Task: Create a due date automation trigger when advanced on, on the monday after a card is due add fields without custom field "Resume" set to a number lower or equal to 1 and greater or equal to 10 at 11:00 AM.
Action: Mouse moved to (1045, 81)
Screenshot: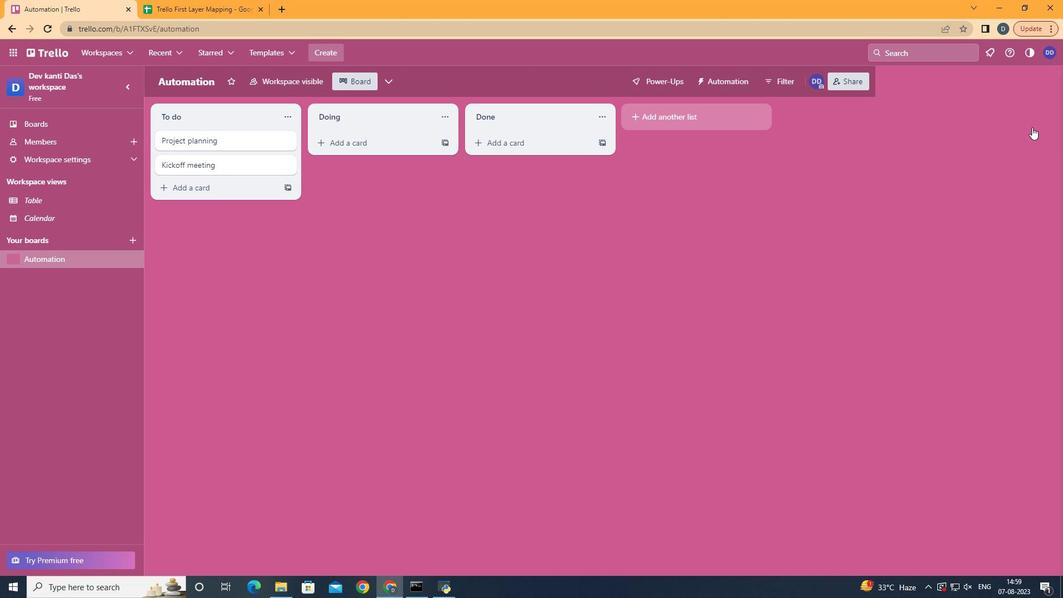 
Action: Mouse pressed left at (1045, 81)
Screenshot: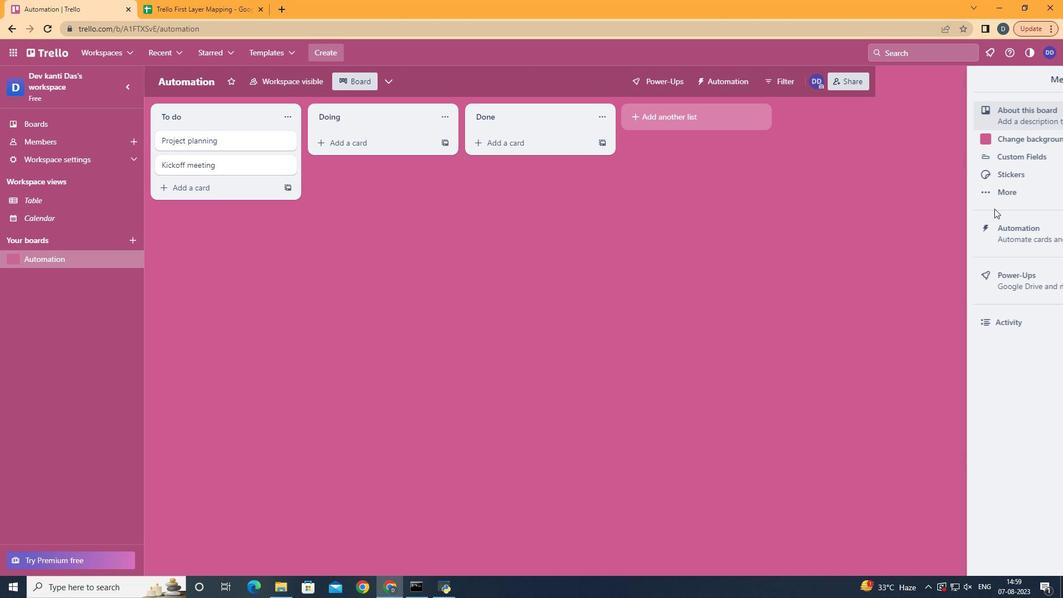 
Action: Mouse moved to (972, 237)
Screenshot: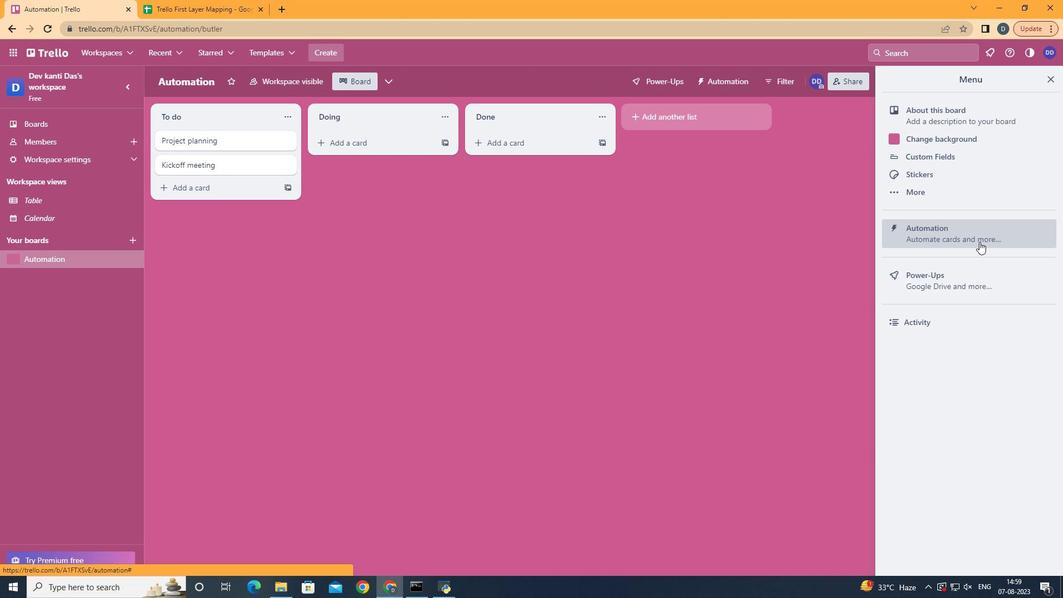 
Action: Mouse pressed left at (972, 237)
Screenshot: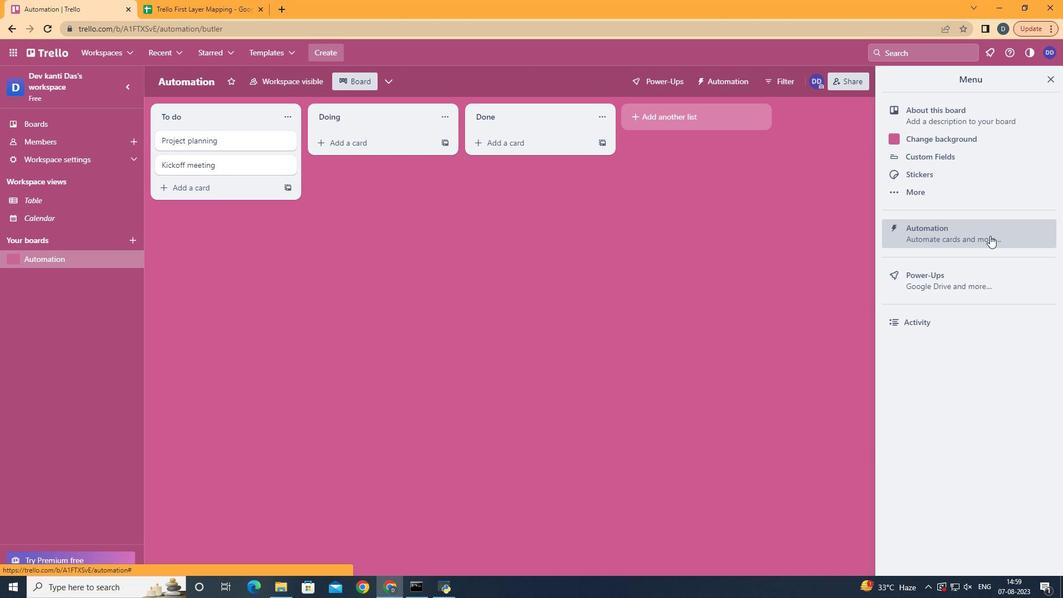 
Action: Mouse moved to (217, 217)
Screenshot: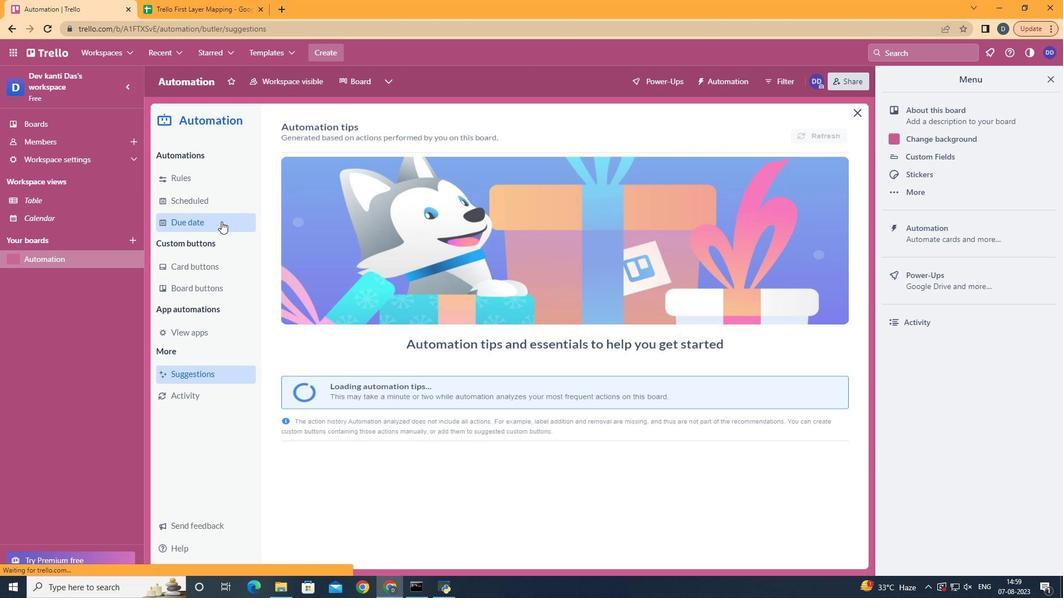 
Action: Mouse pressed left at (217, 217)
Screenshot: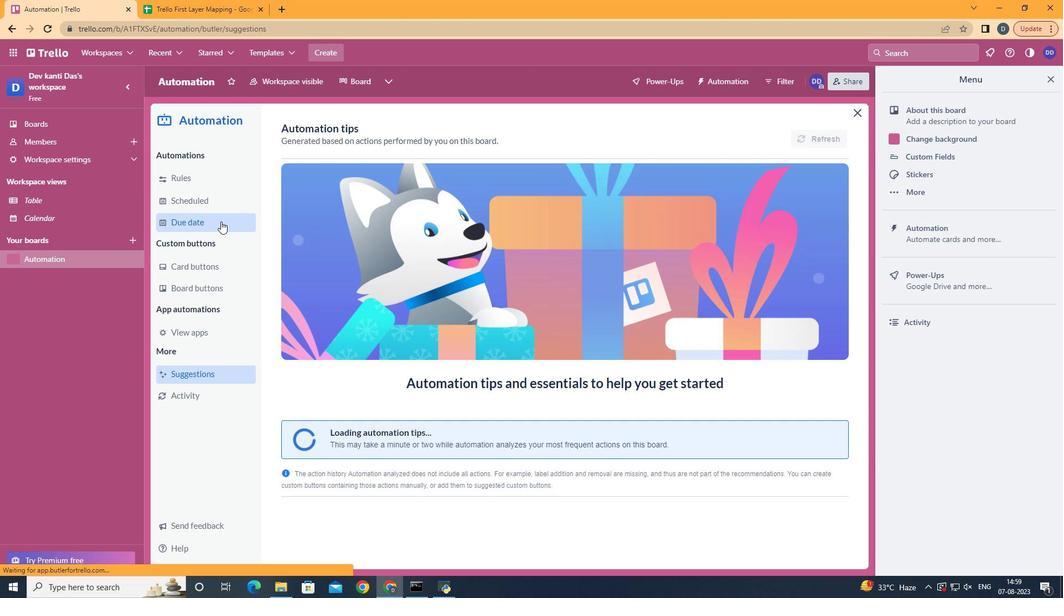 
Action: Mouse moved to (784, 128)
Screenshot: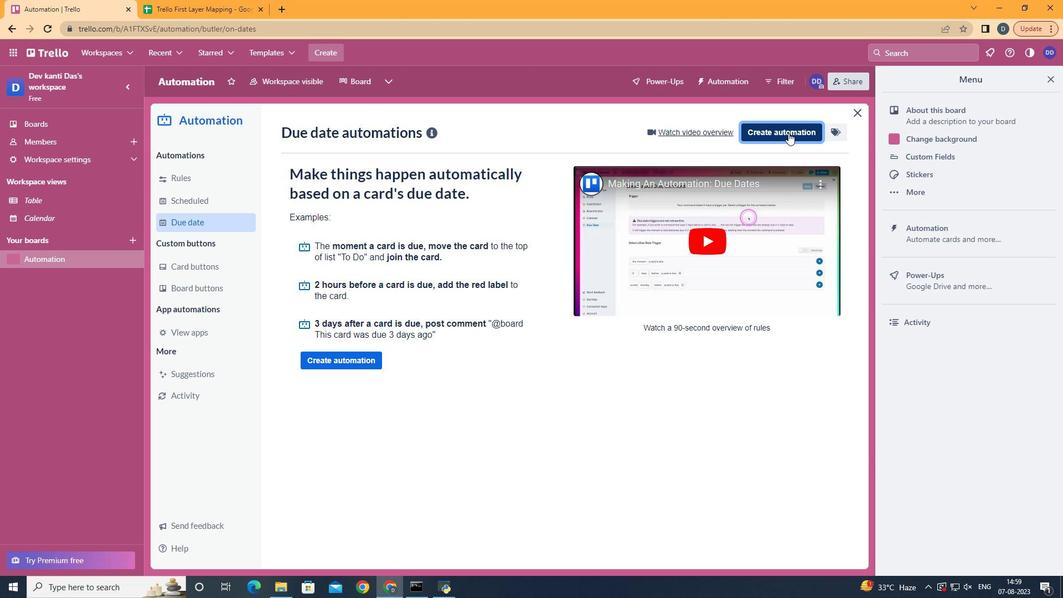
Action: Mouse pressed left at (784, 128)
Screenshot: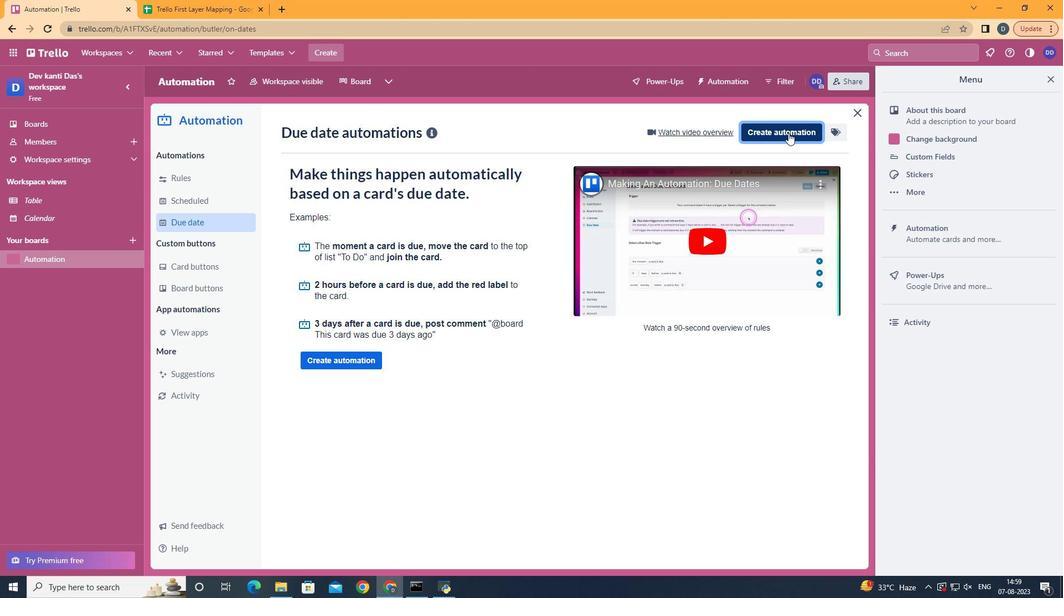 
Action: Mouse moved to (594, 234)
Screenshot: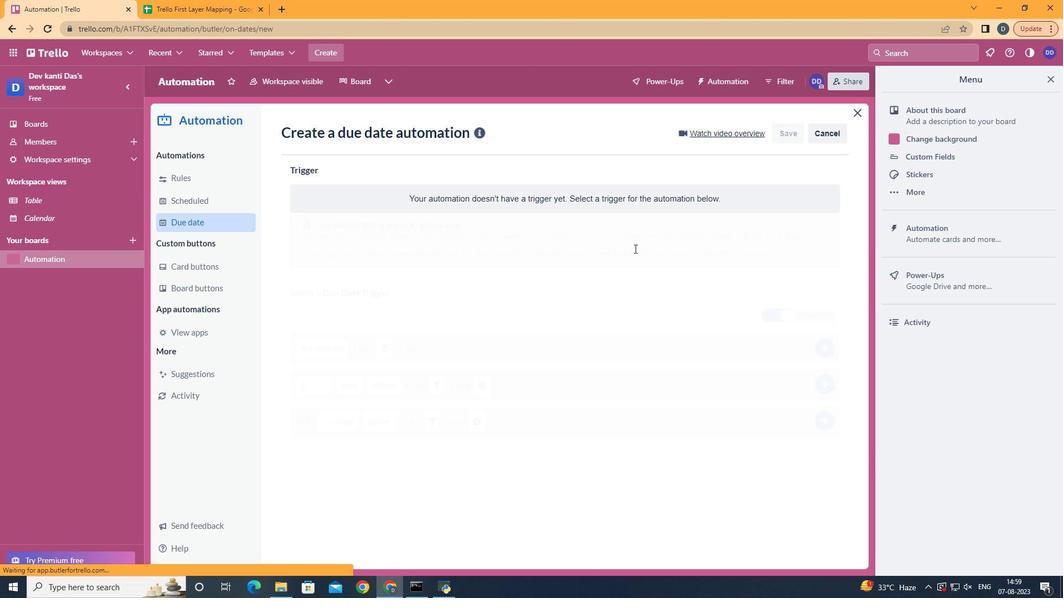 
Action: Mouse pressed left at (594, 234)
Screenshot: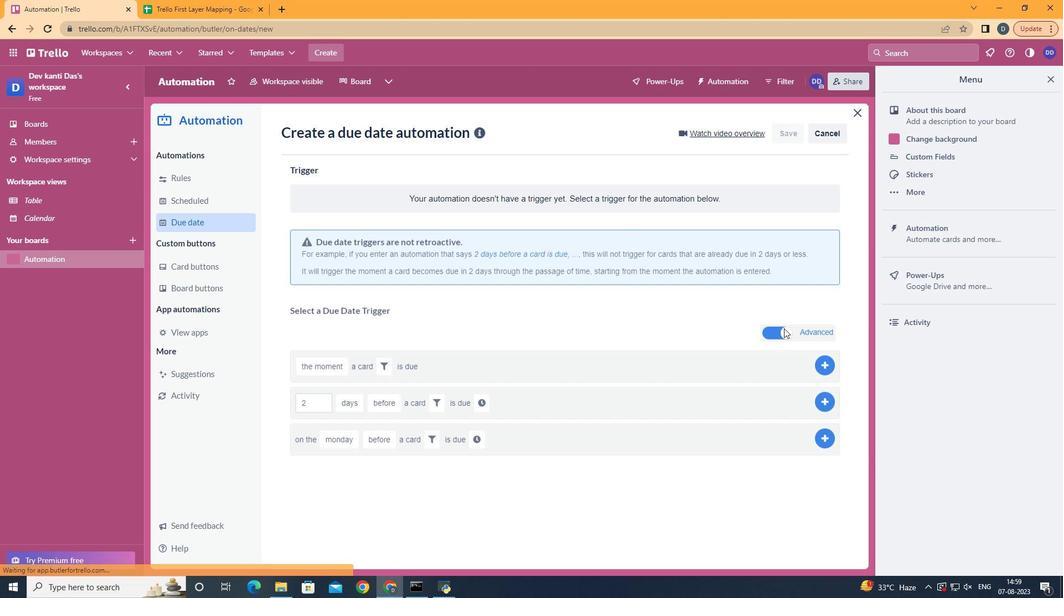 
Action: Mouse moved to (352, 285)
Screenshot: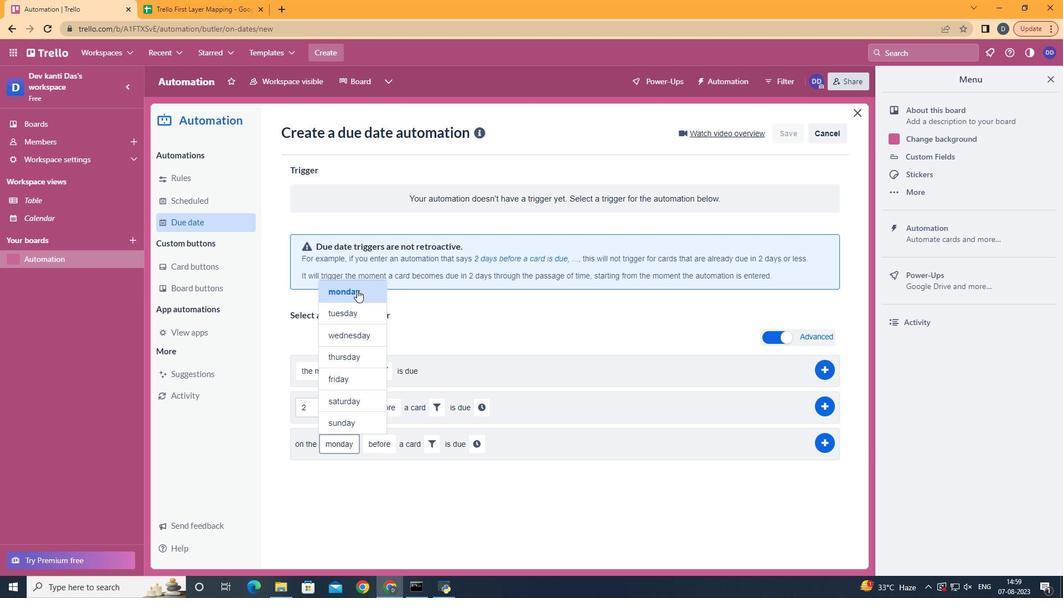 
Action: Mouse pressed left at (352, 285)
Screenshot: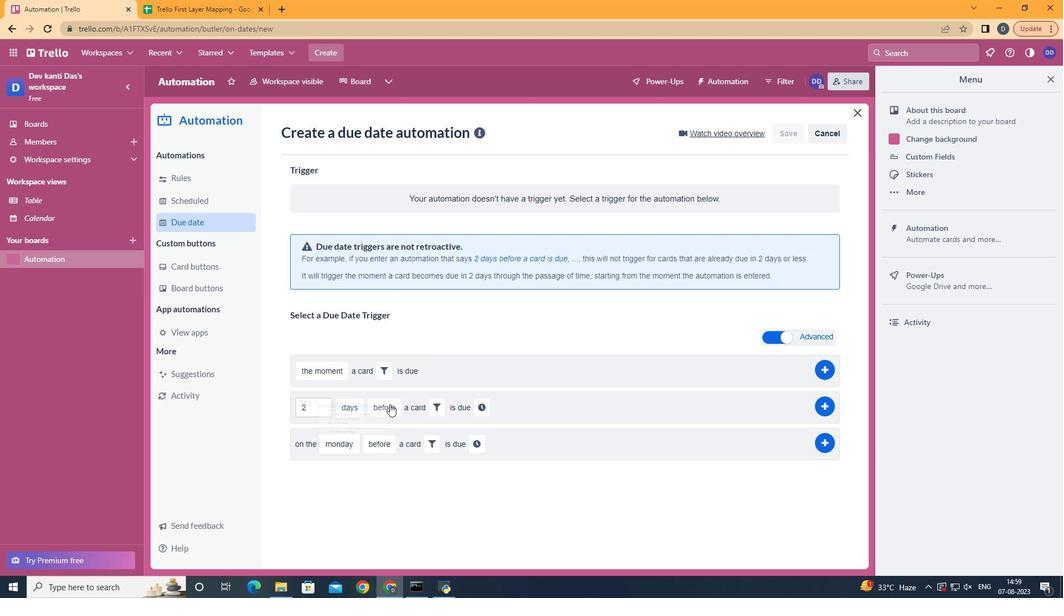 
Action: Mouse moved to (385, 481)
Screenshot: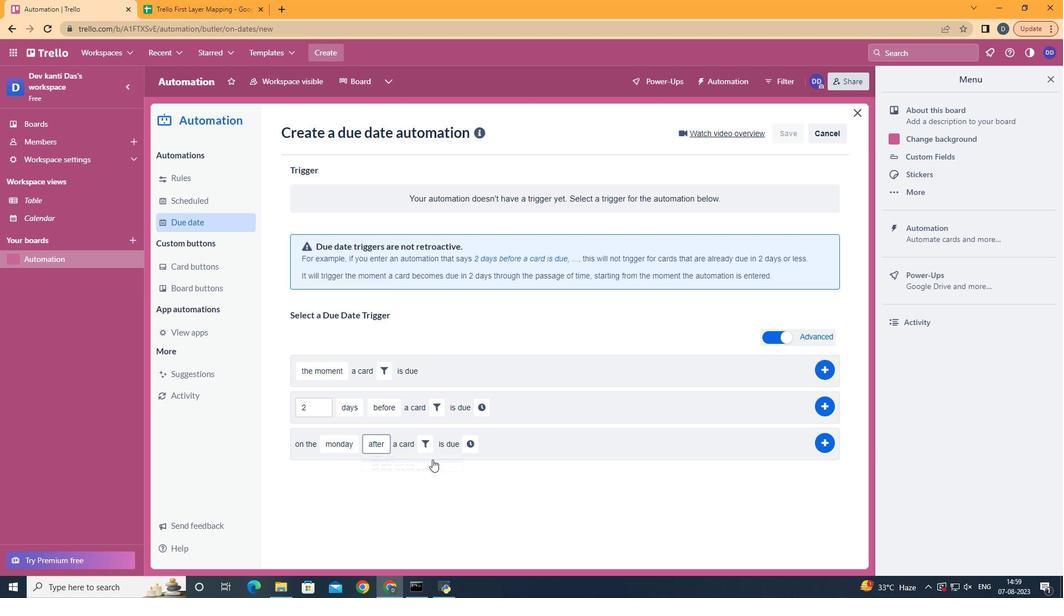 
Action: Mouse pressed left at (385, 481)
Screenshot: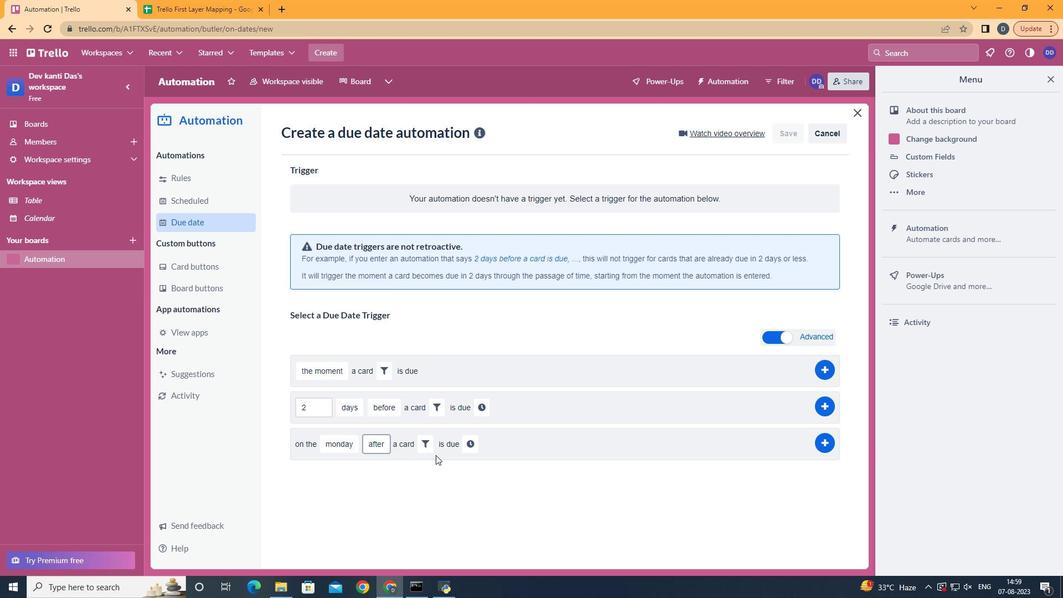 
Action: Mouse moved to (426, 441)
Screenshot: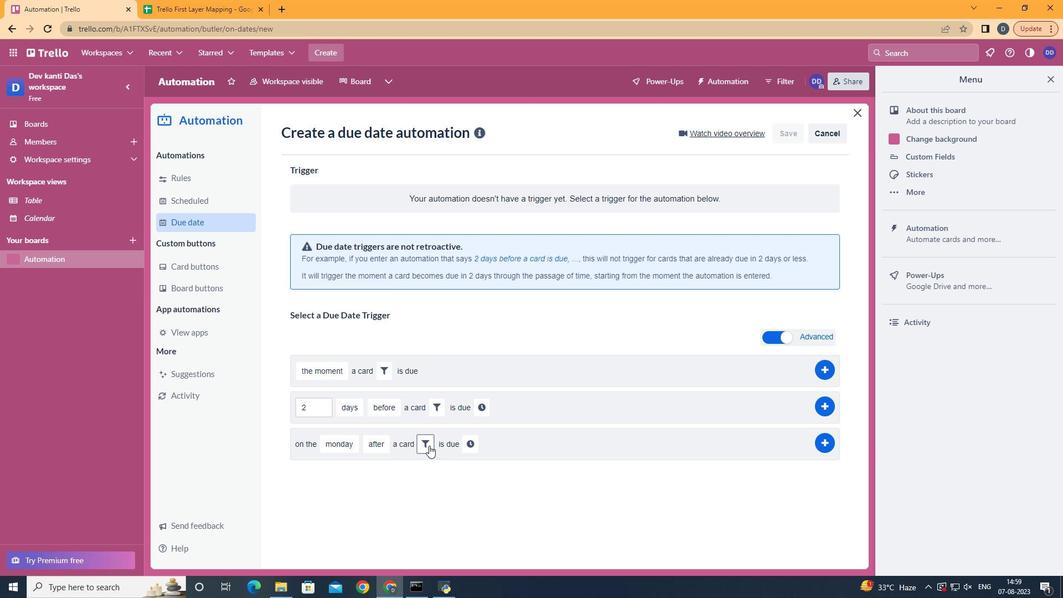 
Action: Mouse pressed left at (426, 441)
Screenshot: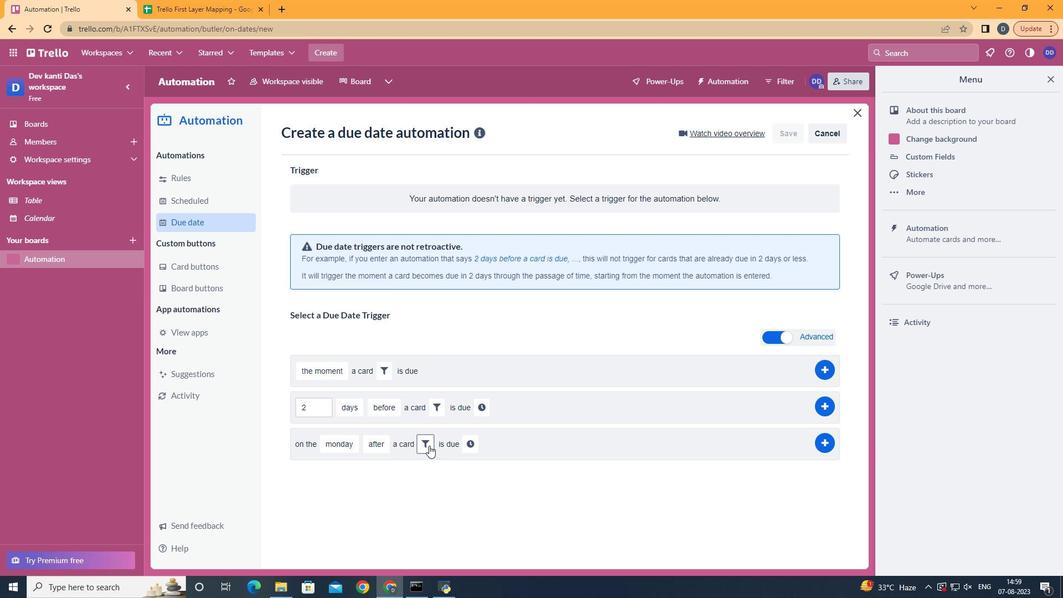 
Action: Mouse moved to (588, 481)
Screenshot: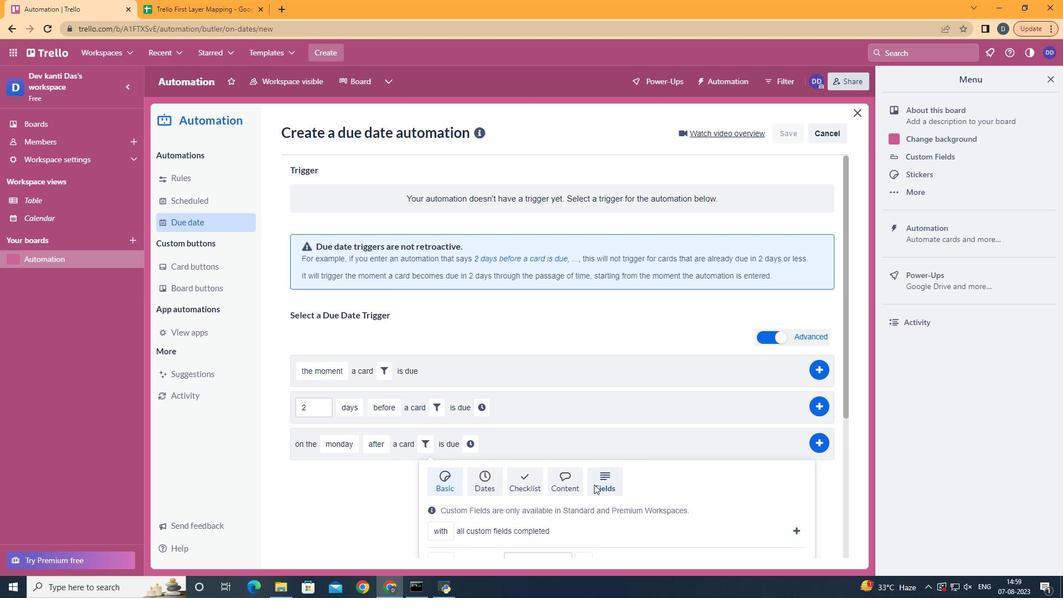 
Action: Mouse pressed left at (588, 481)
Screenshot: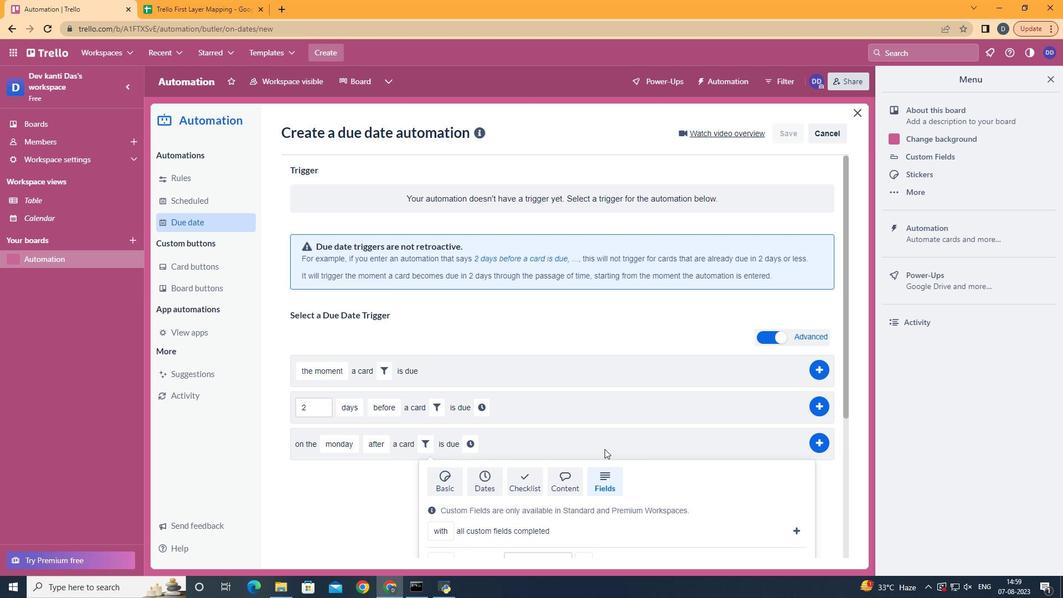 
Action: Mouse moved to (602, 441)
Screenshot: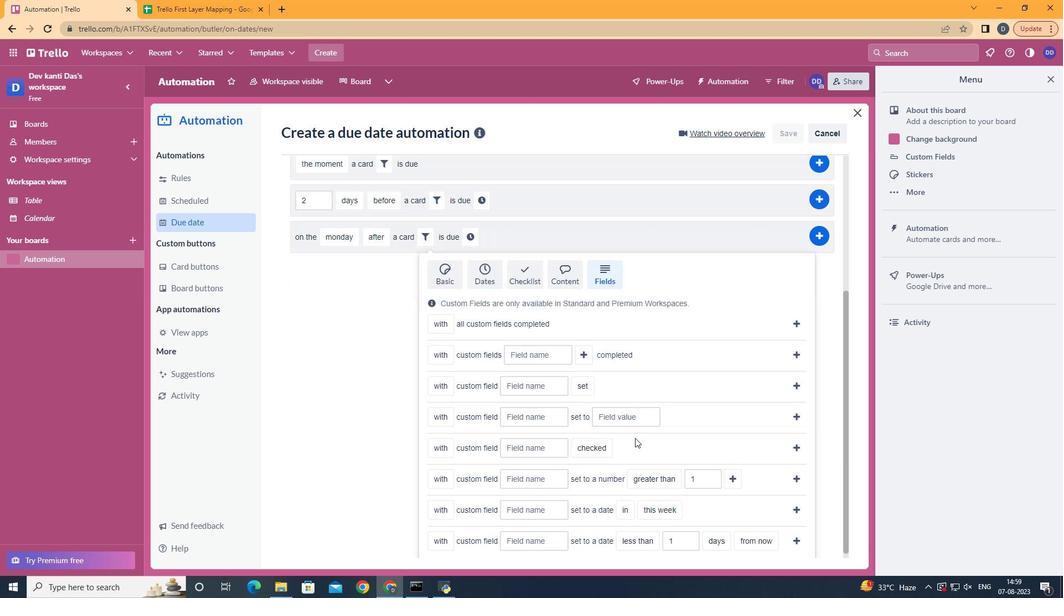 
Action: Mouse scrolled (602, 440) with delta (0, 0)
Screenshot: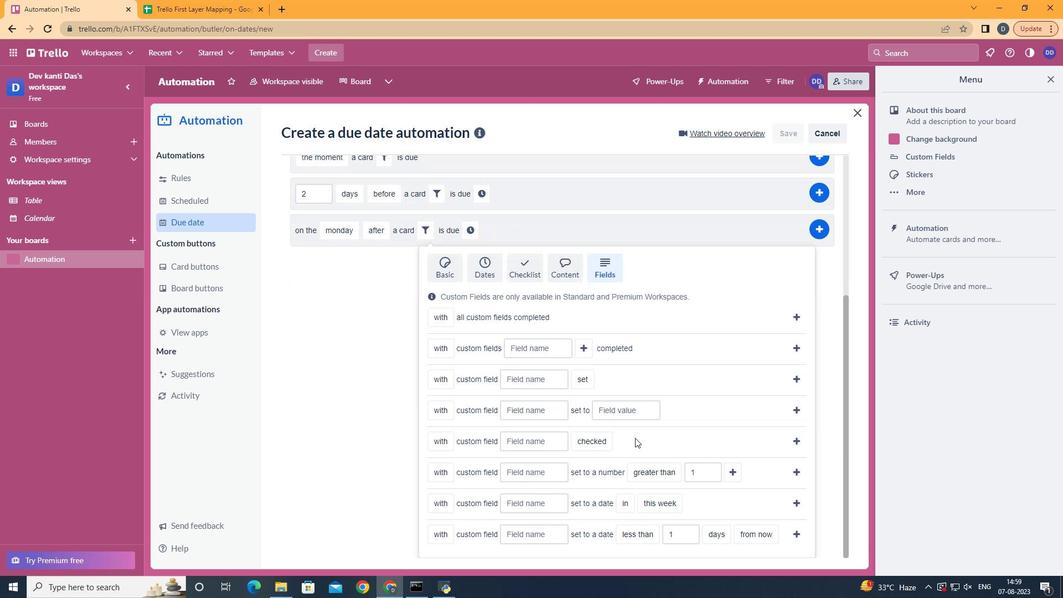 
Action: Mouse scrolled (602, 440) with delta (0, 0)
Screenshot: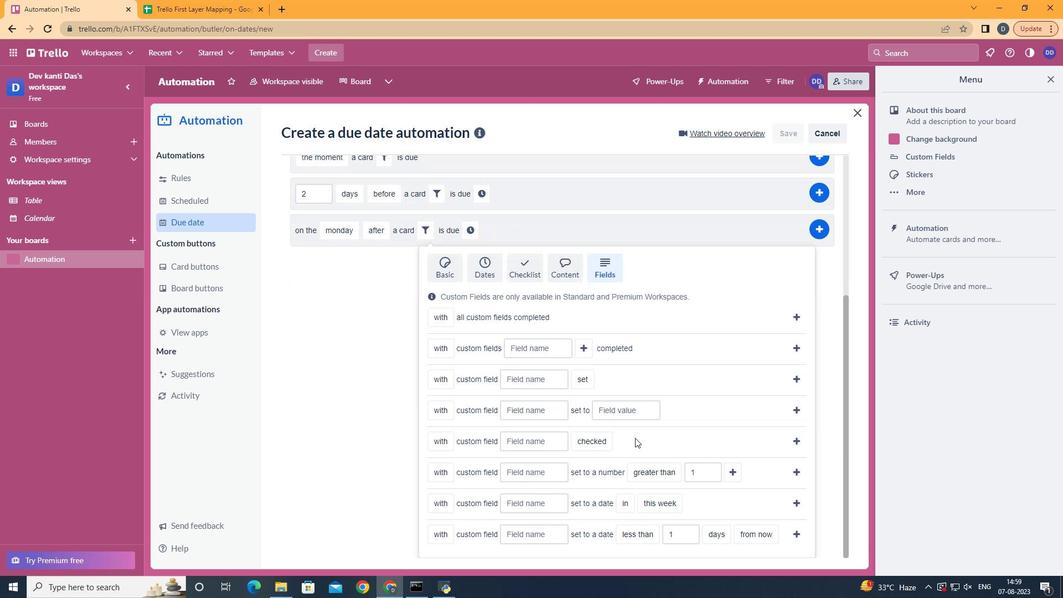 
Action: Mouse scrolled (602, 440) with delta (0, 0)
Screenshot: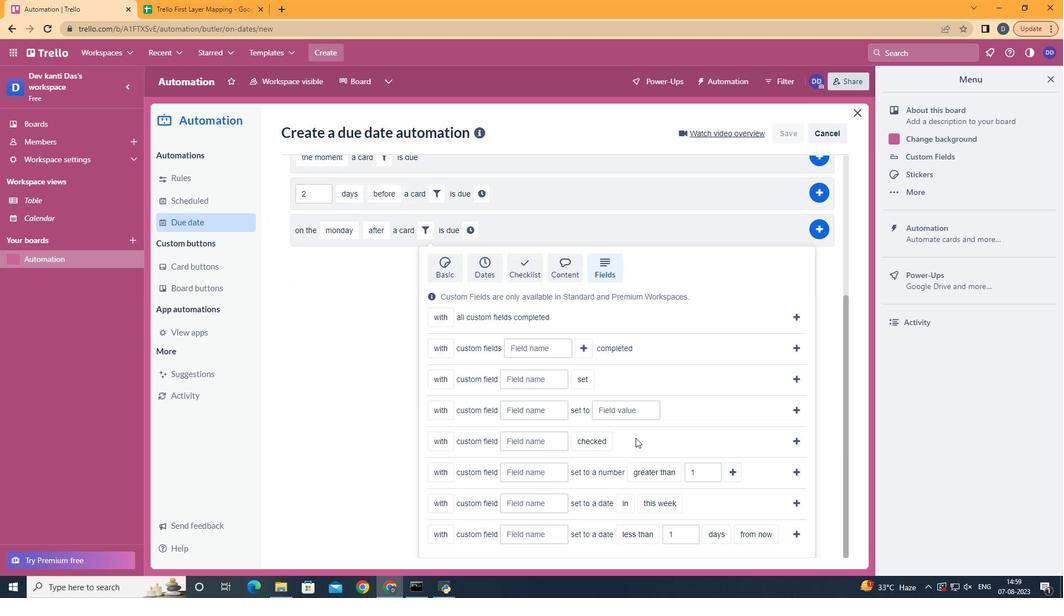 
Action: Mouse scrolled (602, 440) with delta (0, 0)
Screenshot: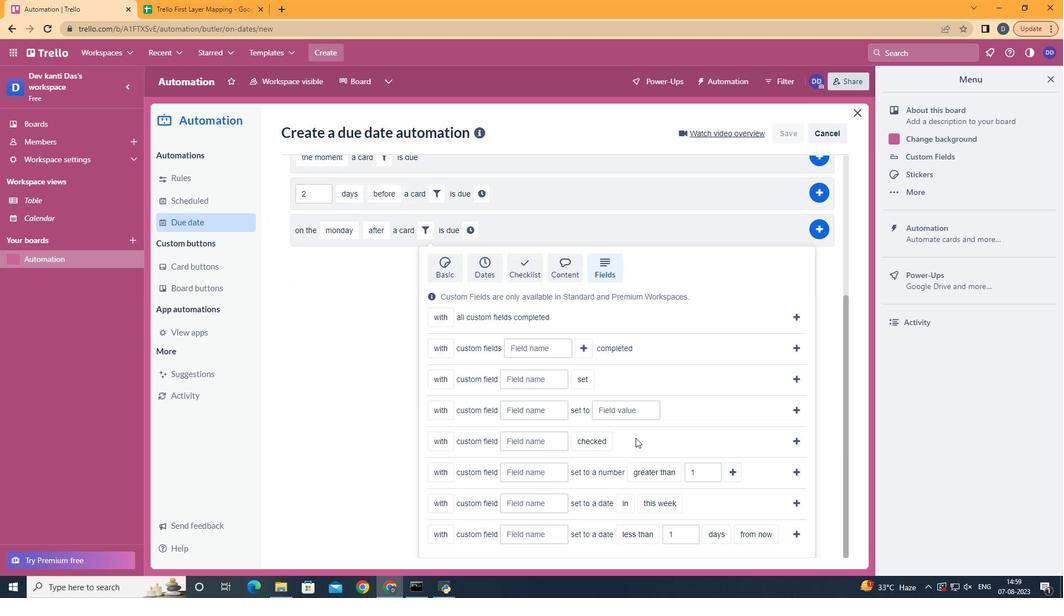
Action: Mouse moved to (603, 440)
Screenshot: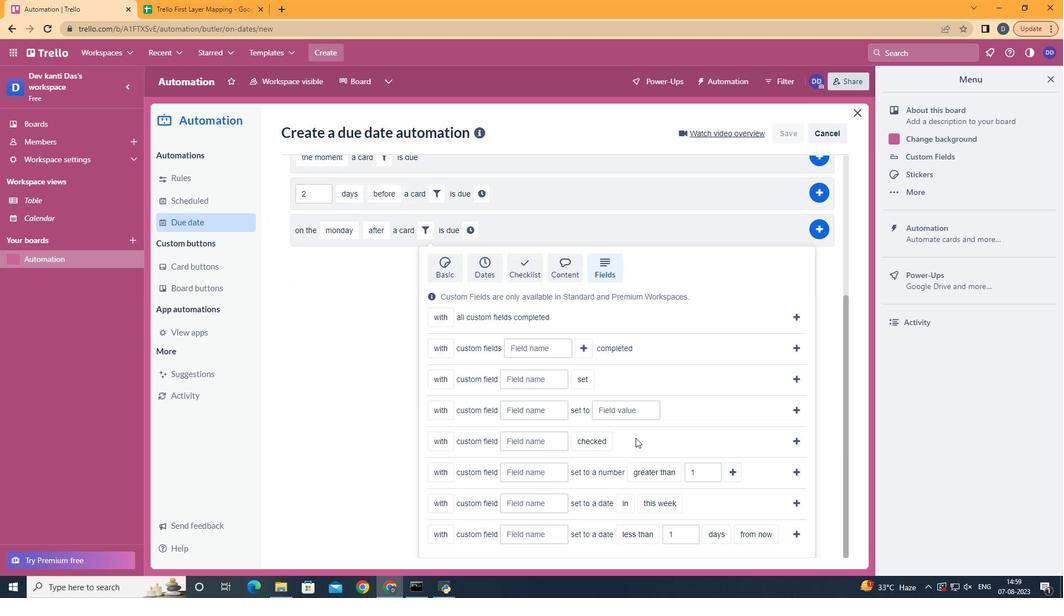 
Action: Mouse scrolled (603, 440) with delta (0, 0)
Screenshot: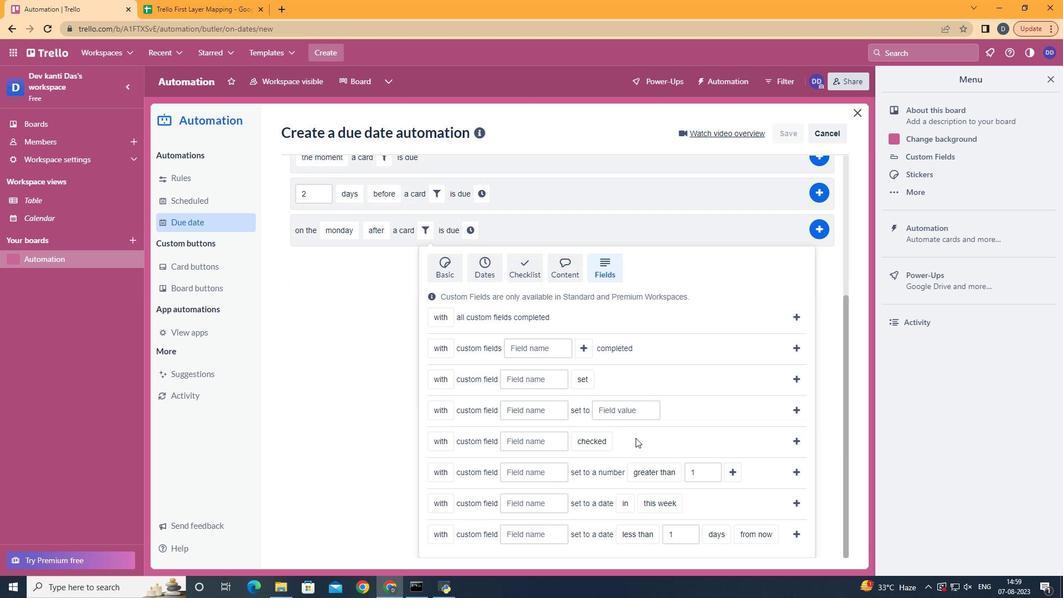 
Action: Mouse moved to (610, 438)
Screenshot: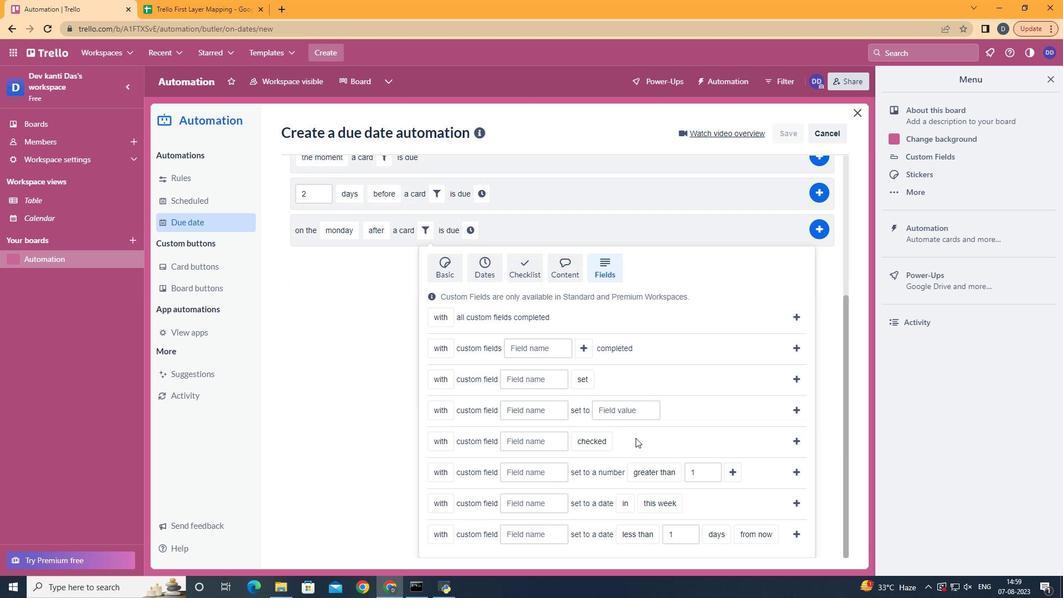 
Action: Mouse scrolled (610, 438) with delta (0, 0)
Screenshot: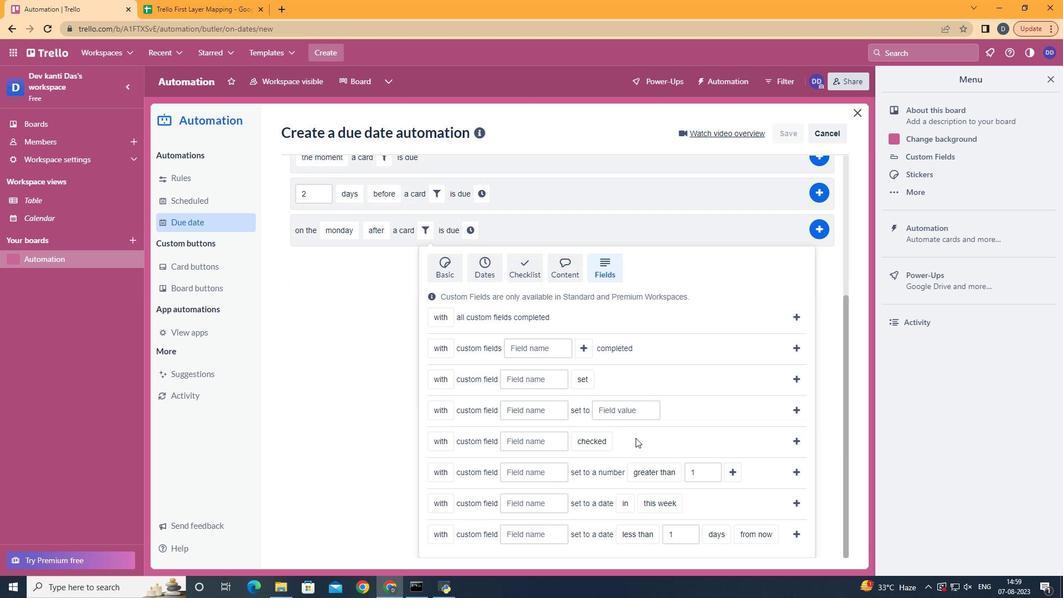 
Action: Mouse moved to (440, 509)
Screenshot: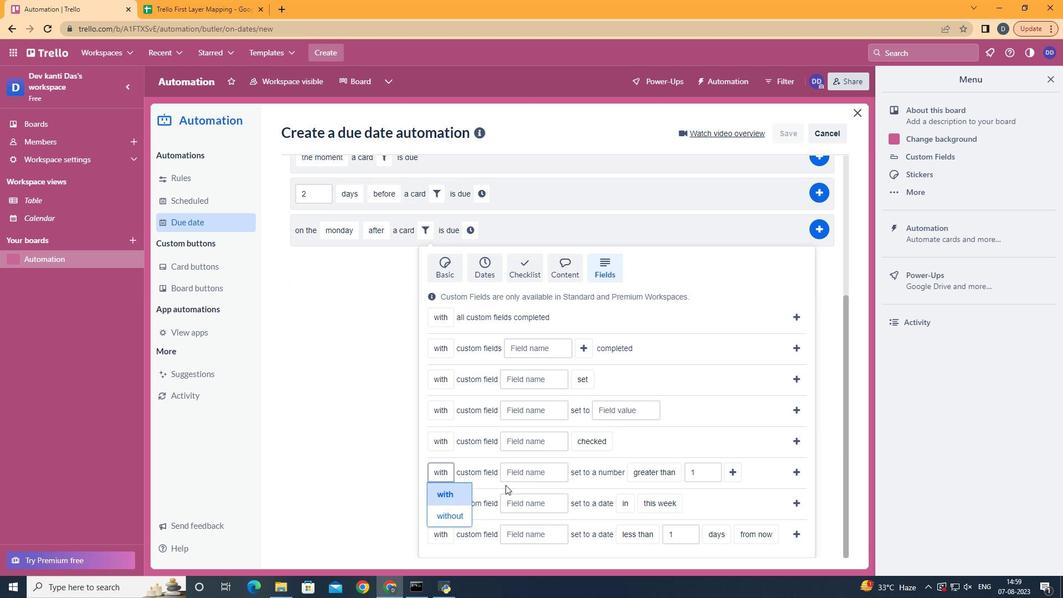 
Action: Mouse pressed left at (440, 509)
Screenshot: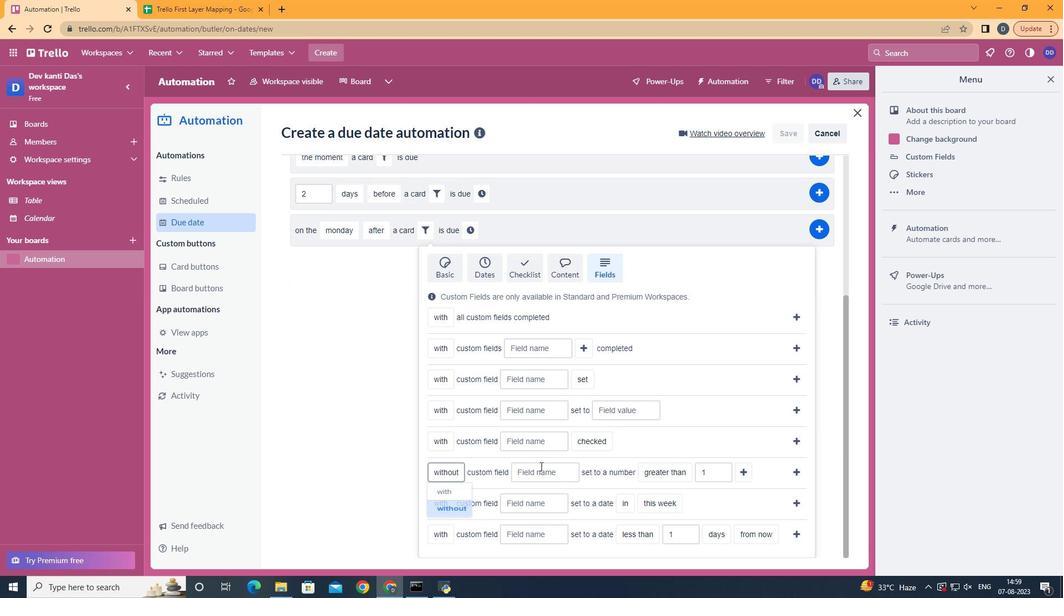 
Action: Mouse moved to (536, 461)
Screenshot: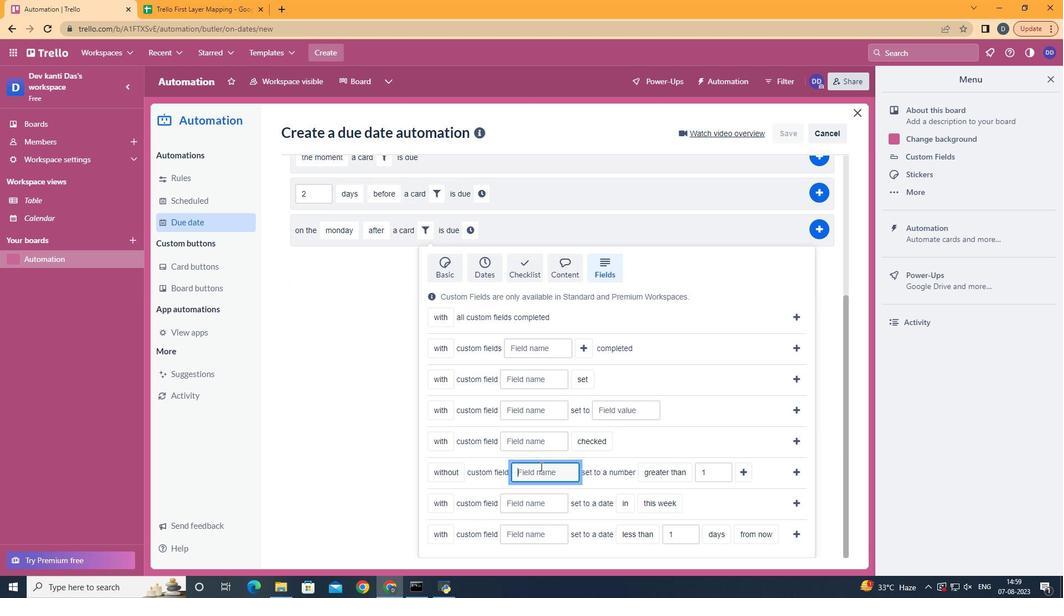 
Action: Mouse pressed left at (536, 461)
Screenshot: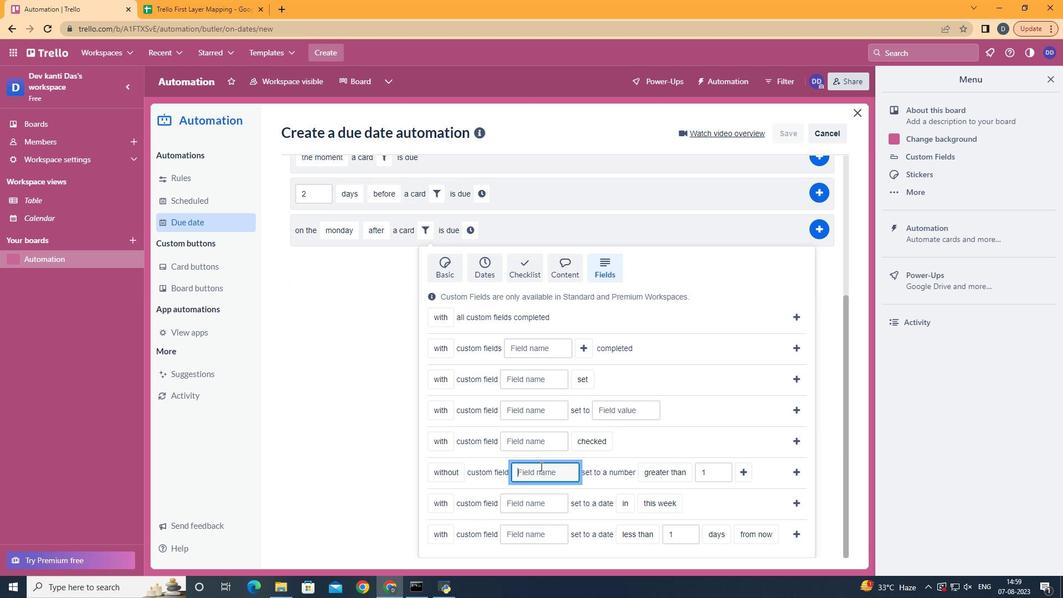 
Action: Key pressed <Key.shift>Resume
Screenshot: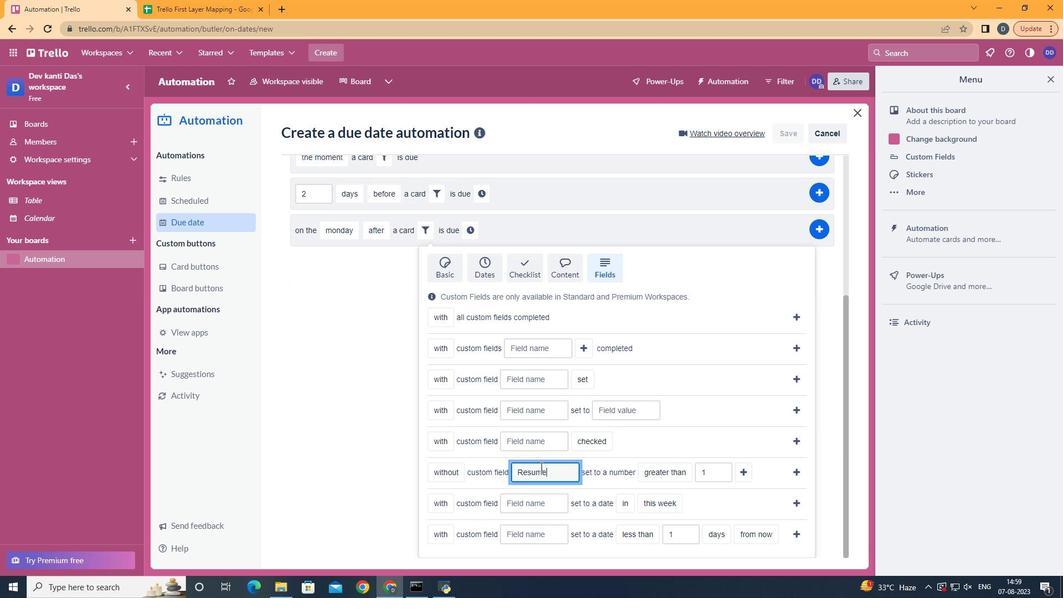 
Action: Mouse moved to (680, 454)
Screenshot: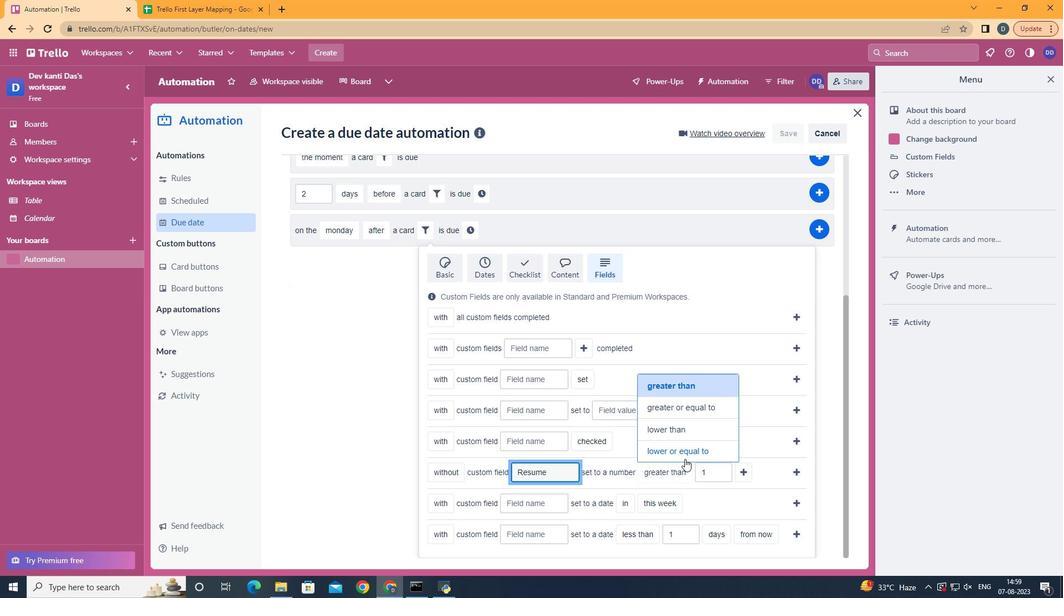 
Action: Mouse pressed left at (680, 454)
Screenshot: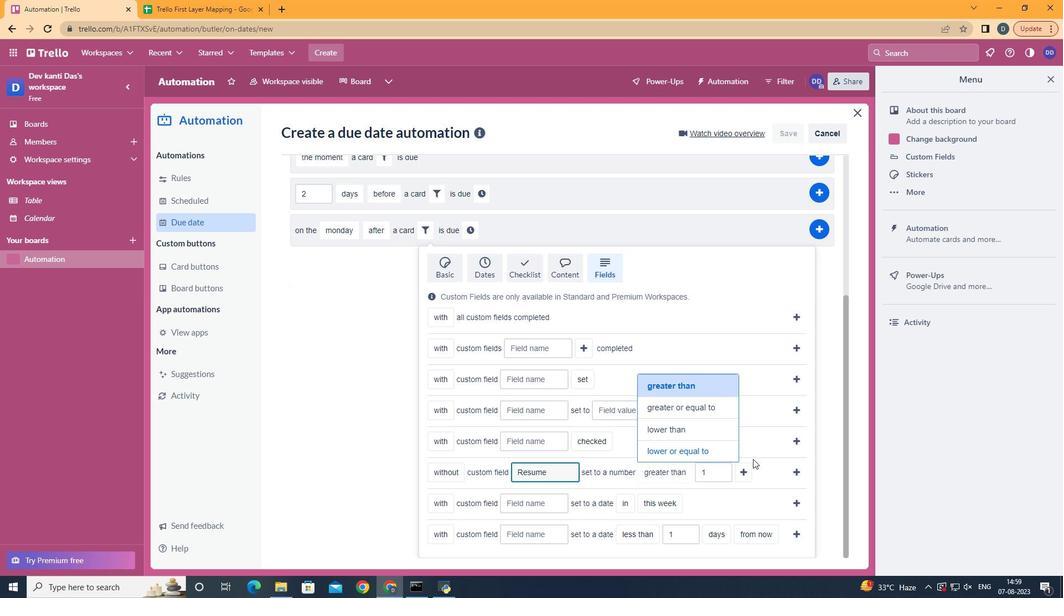 
Action: Mouse moved to (751, 465)
Screenshot: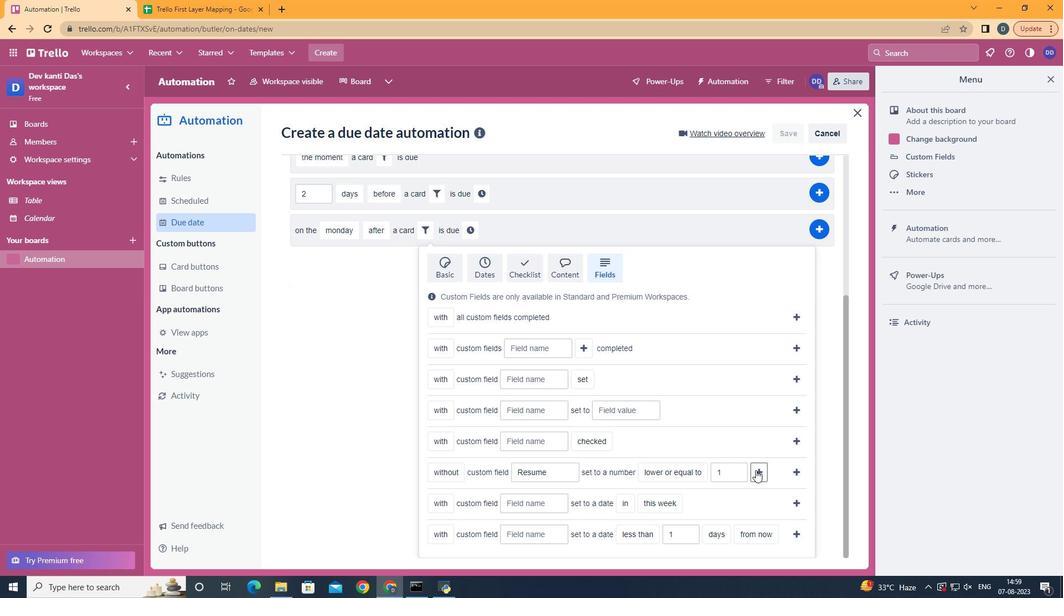 
Action: Mouse pressed left at (751, 465)
Screenshot: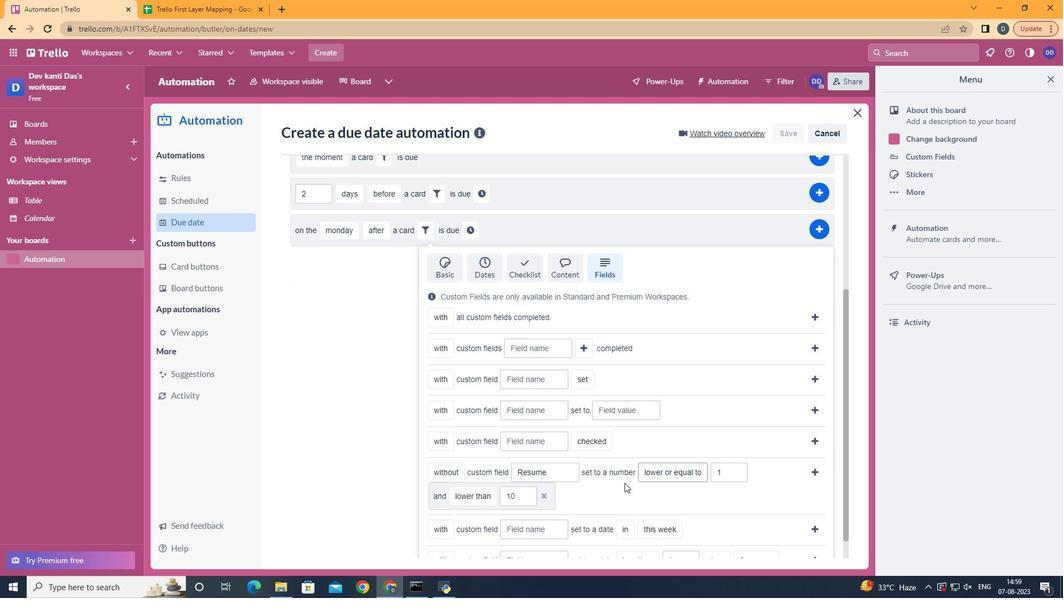 
Action: Mouse moved to (490, 474)
Screenshot: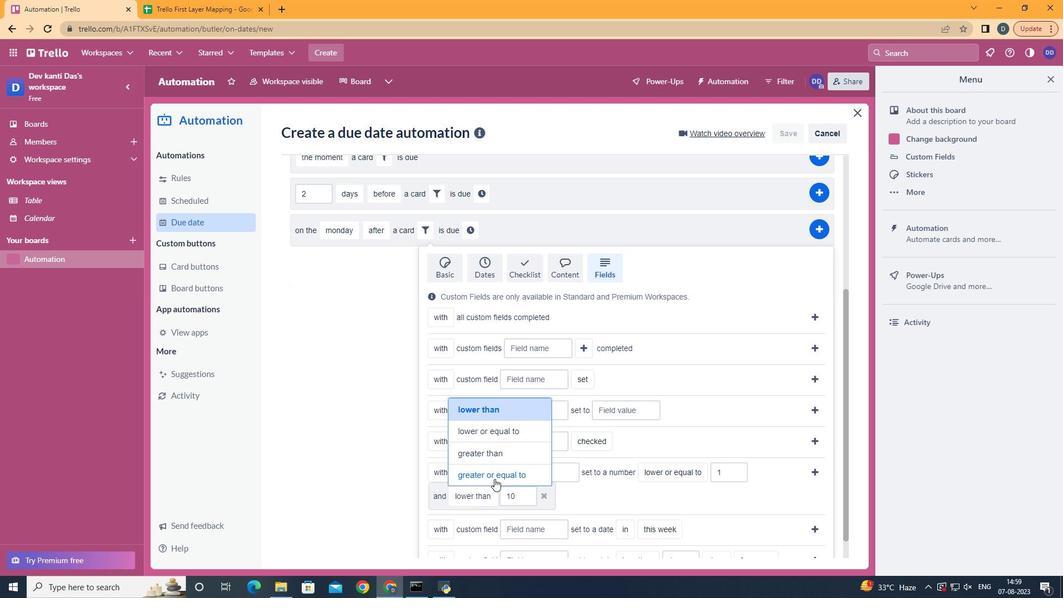 
Action: Mouse pressed left at (490, 474)
Screenshot: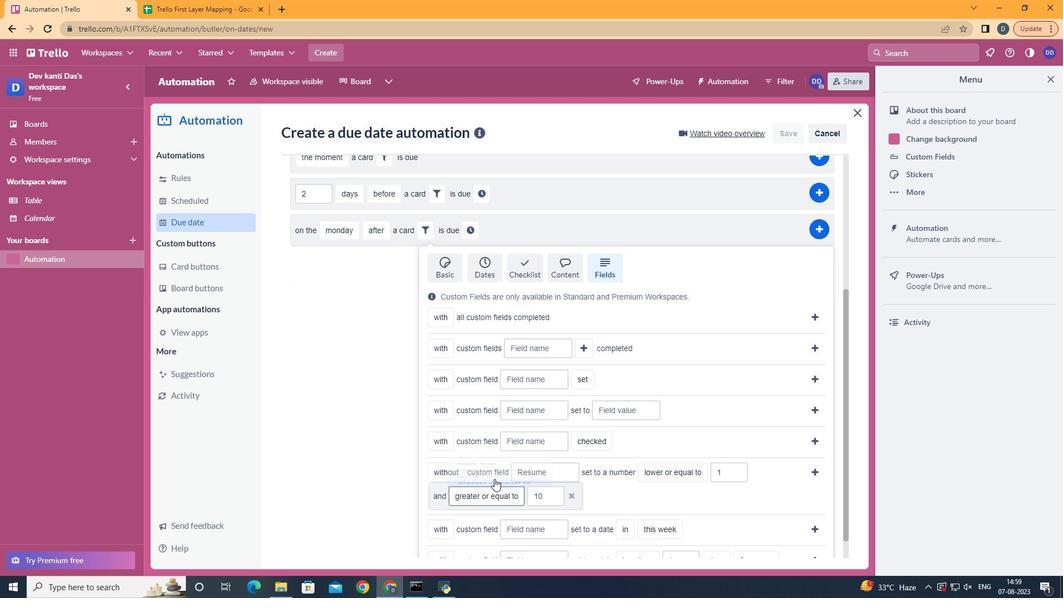 
Action: Mouse moved to (808, 472)
Screenshot: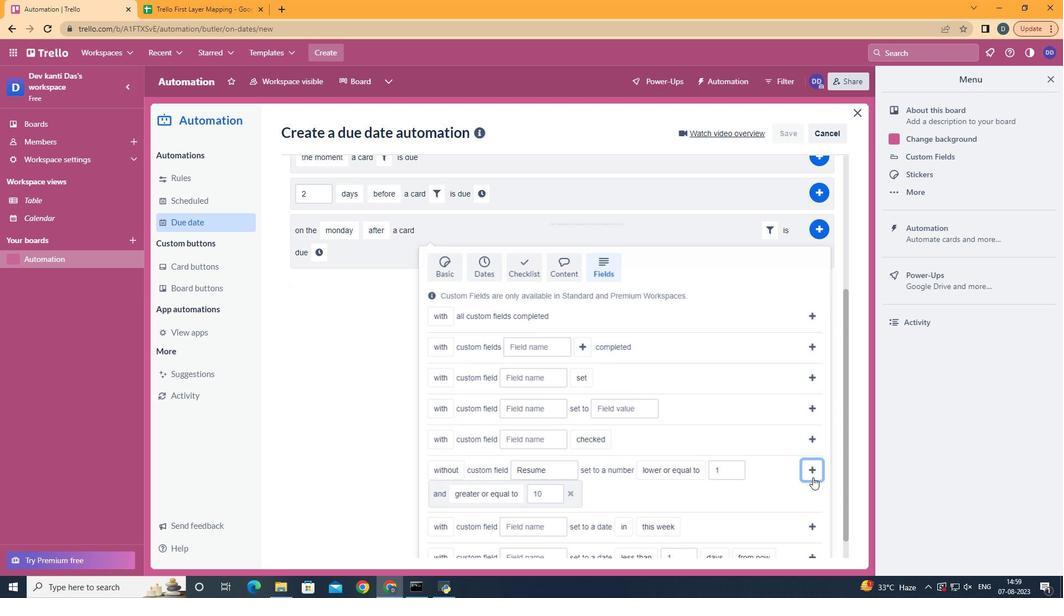 
Action: Mouse pressed left at (808, 472)
Screenshot: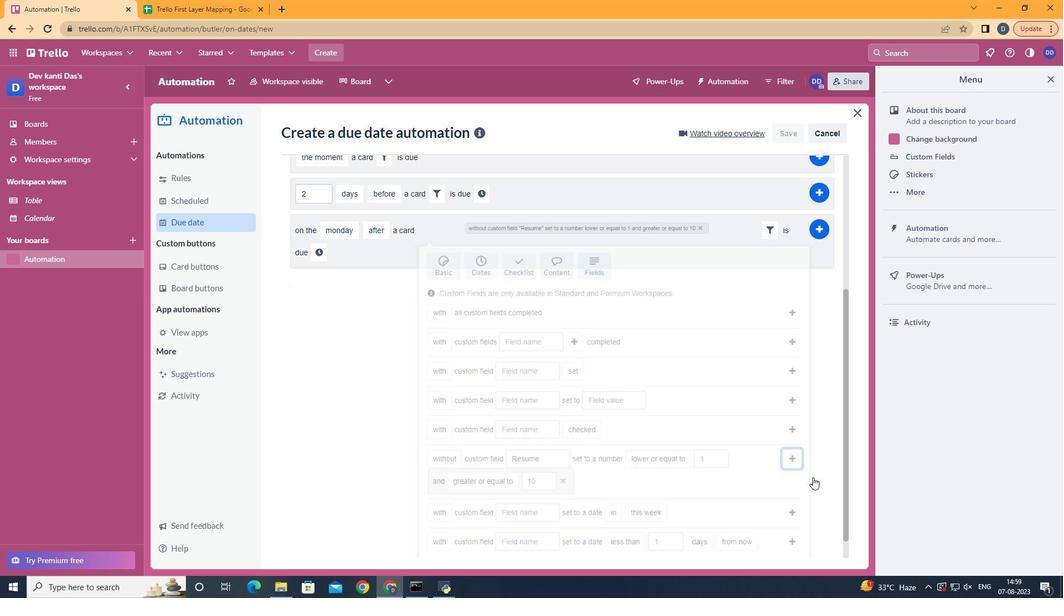 
Action: Mouse moved to (301, 461)
Screenshot: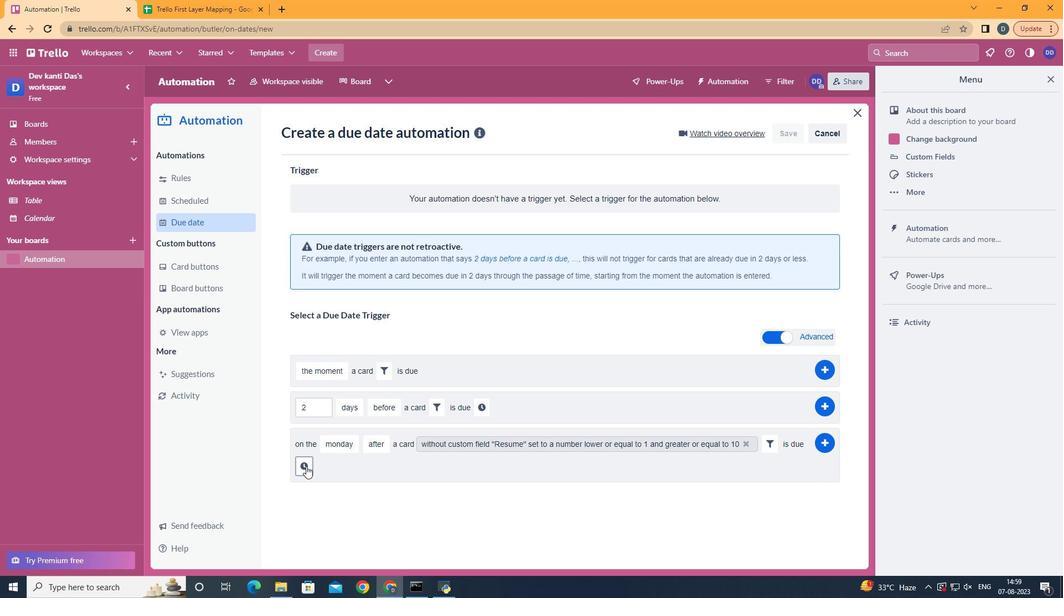 
Action: Mouse pressed left at (301, 461)
Screenshot: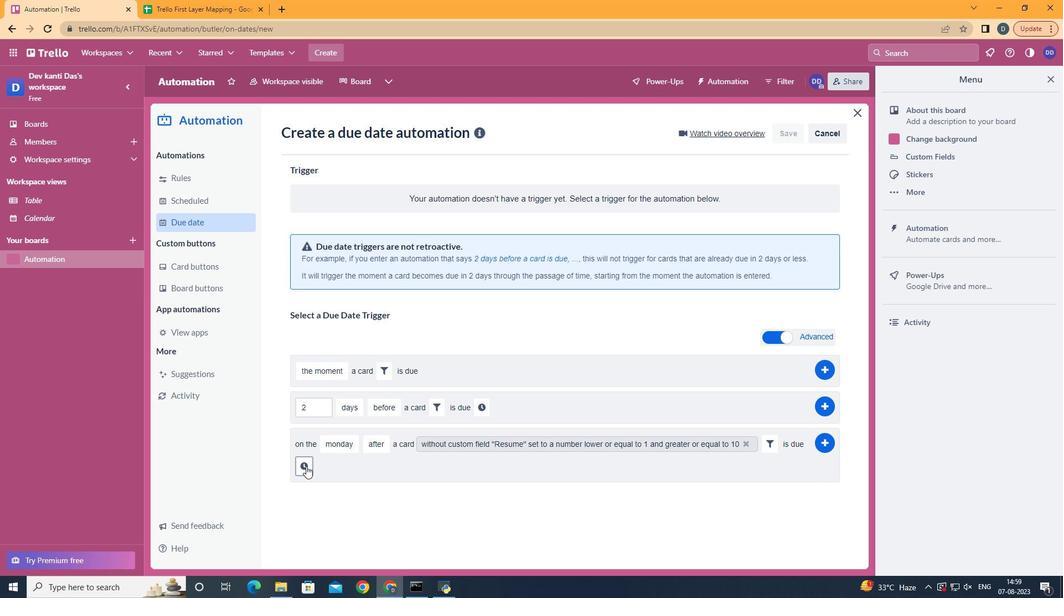 
Action: Mouse moved to (335, 465)
Screenshot: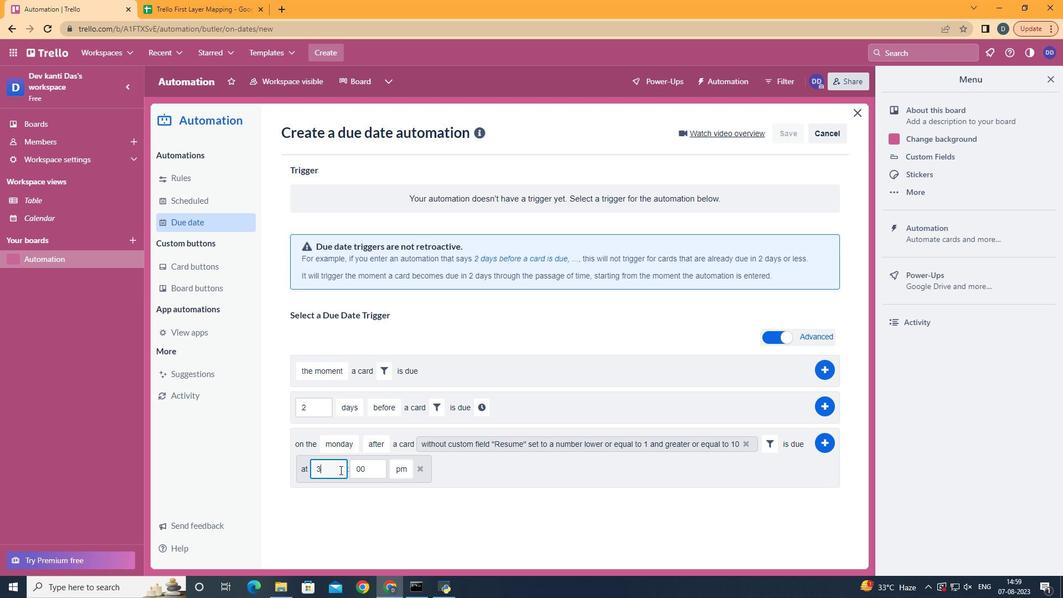 
Action: Mouse pressed left at (335, 465)
Screenshot: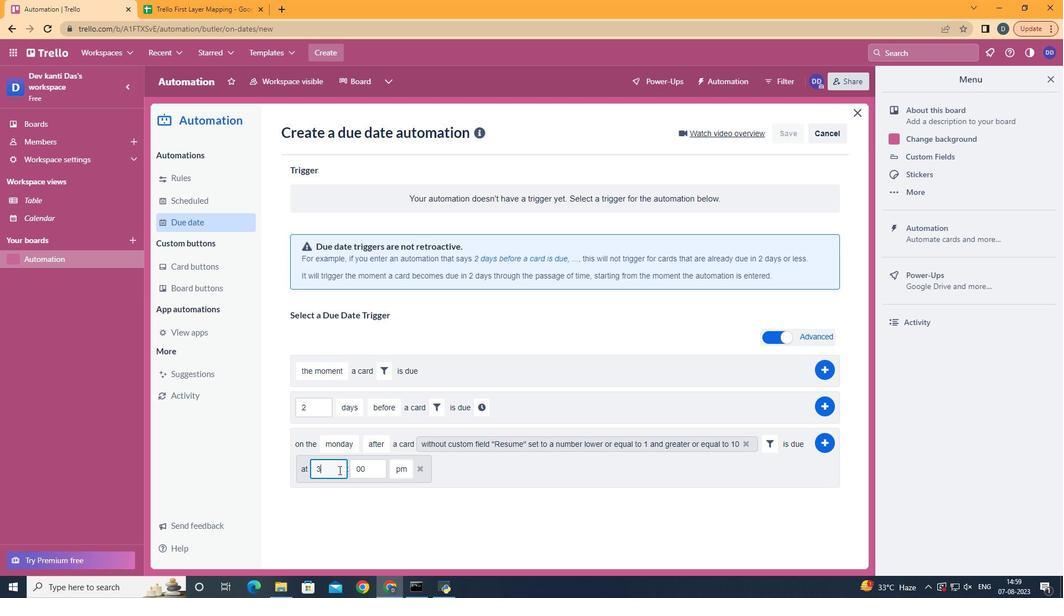 
Action: Mouse moved to (334, 465)
Screenshot: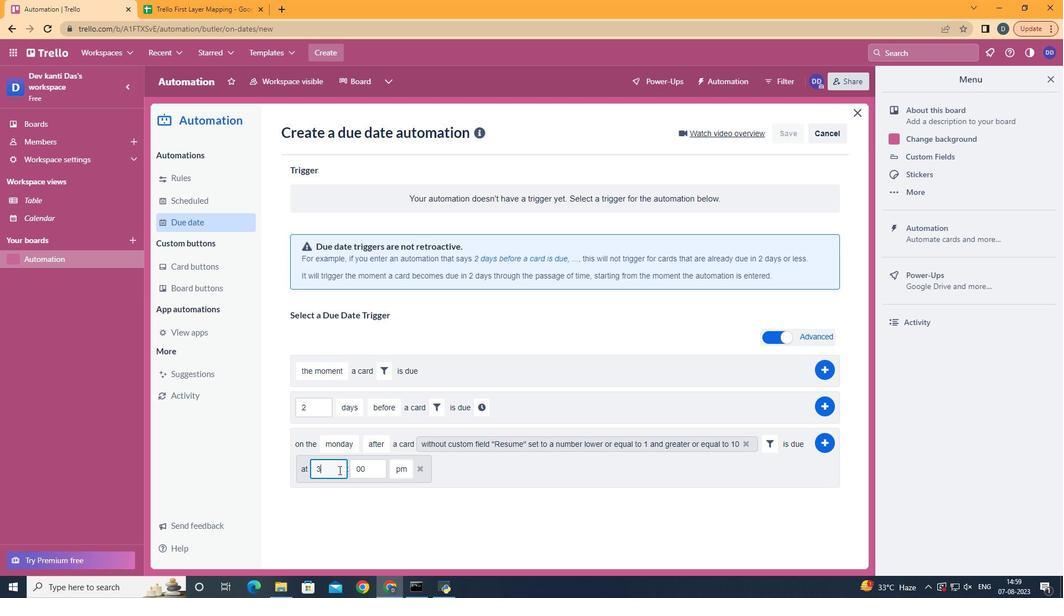 
Action: Key pressed <Key.backspace>11
Screenshot: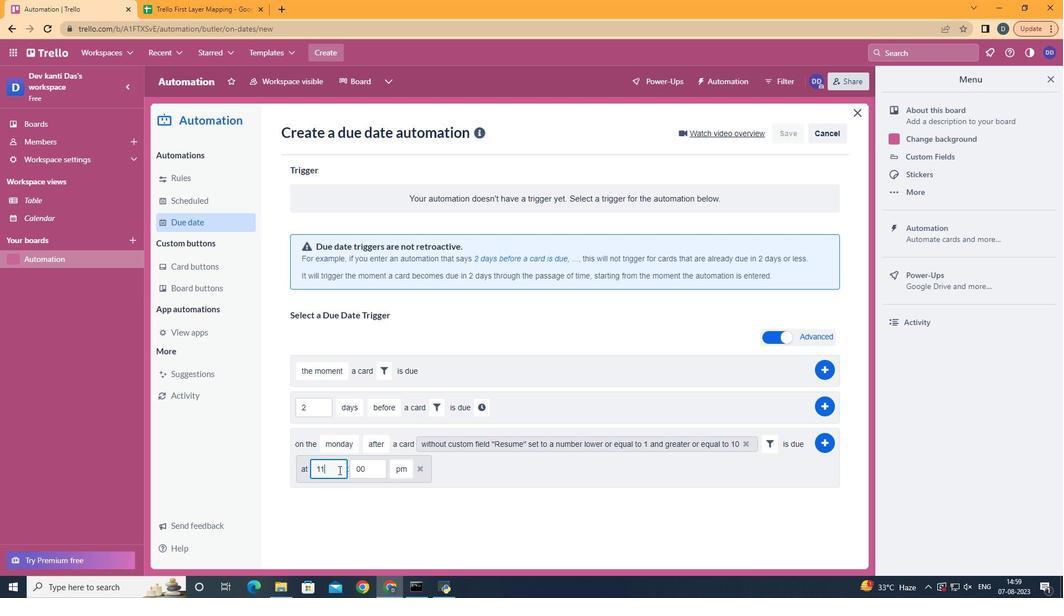 
Action: Mouse moved to (399, 484)
Screenshot: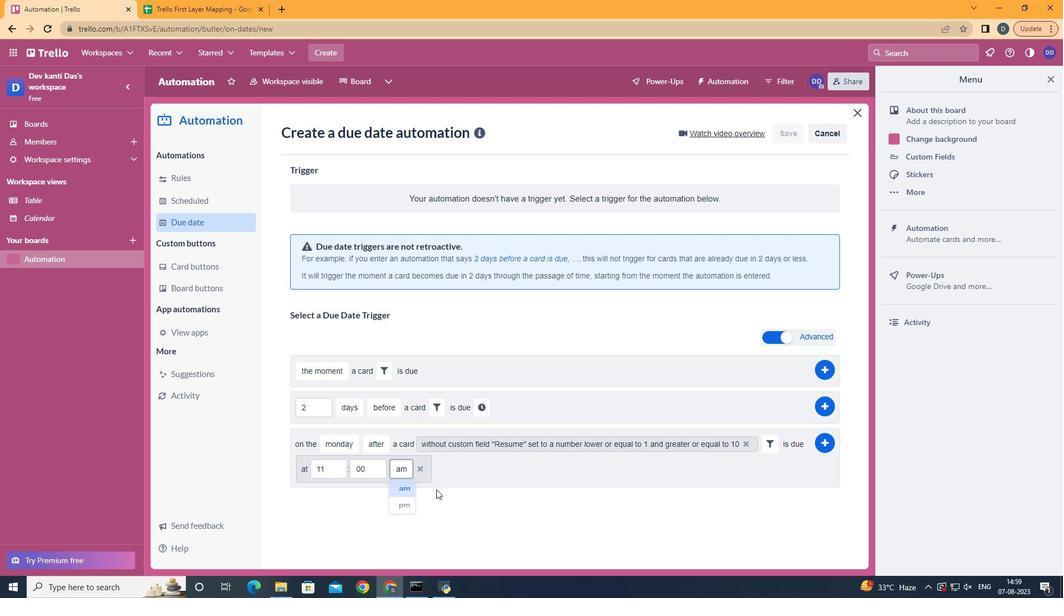 
Action: Mouse pressed left at (399, 484)
Screenshot: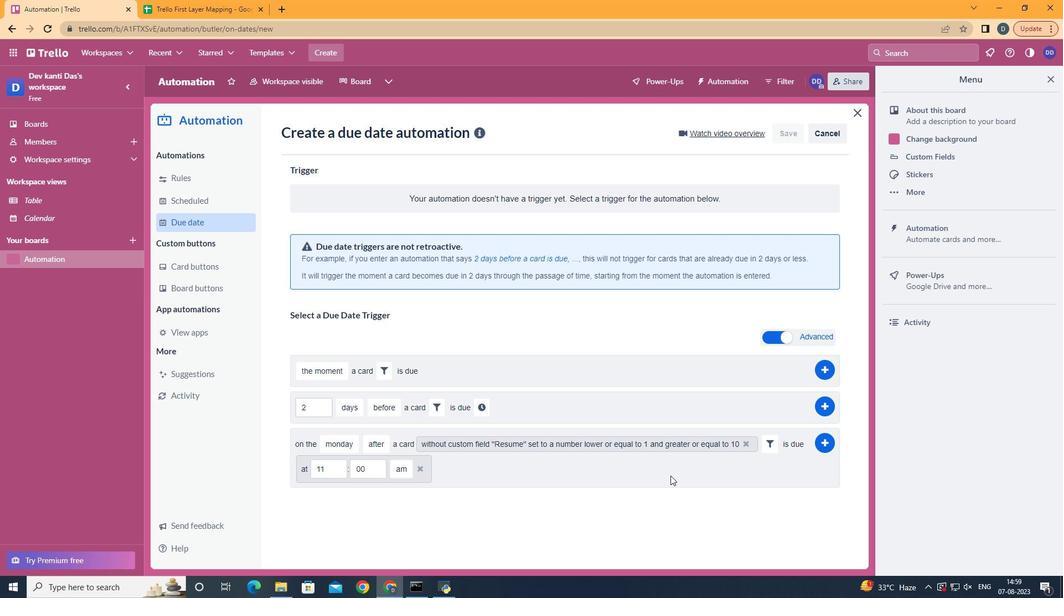 
Action: Mouse moved to (822, 436)
Screenshot: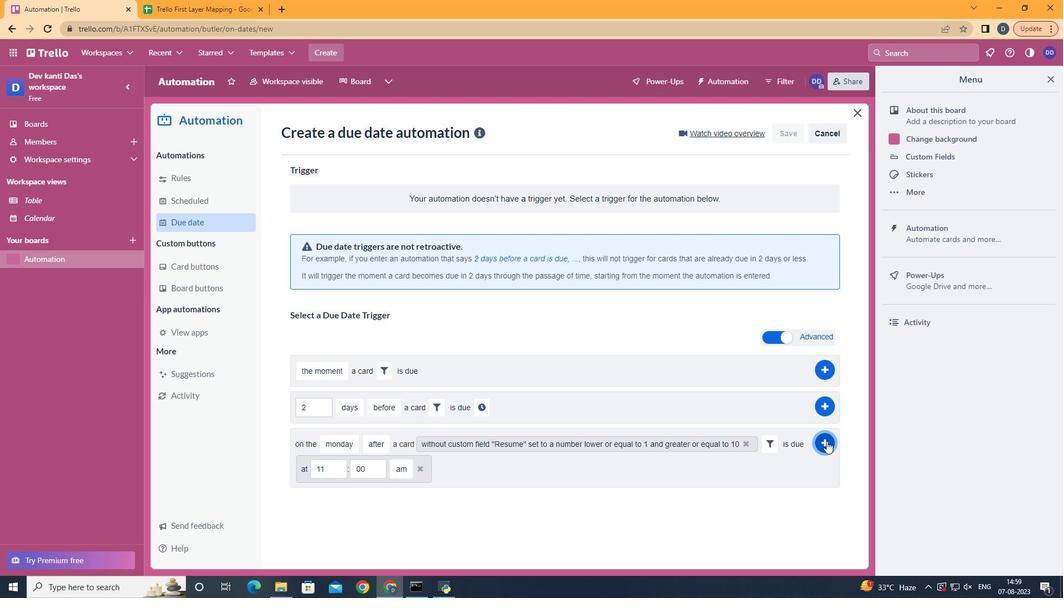 
Action: Mouse pressed left at (822, 436)
Screenshot: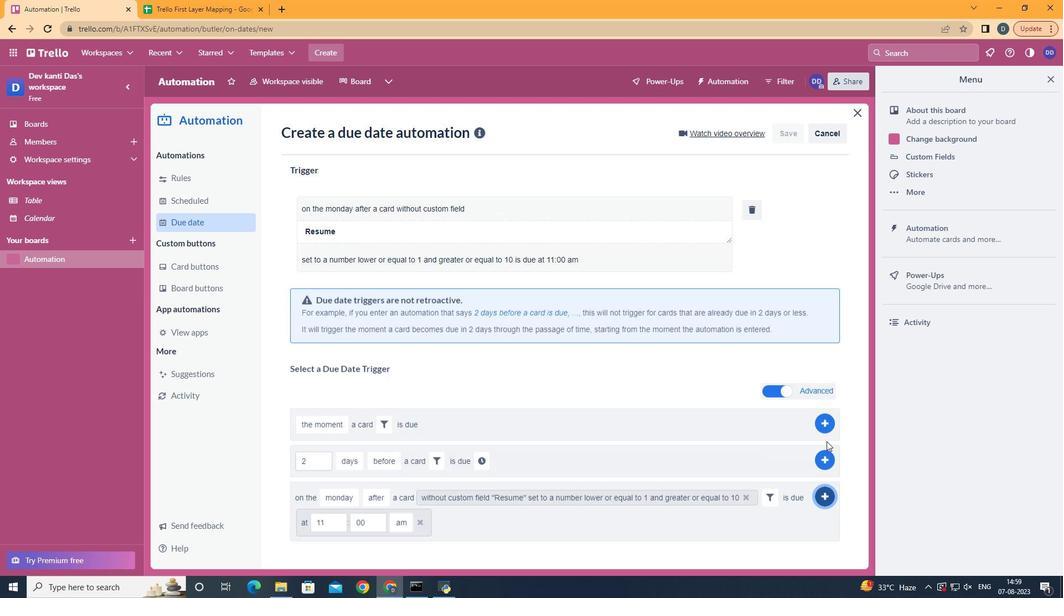 
Action: Mouse moved to (662, 228)
Screenshot: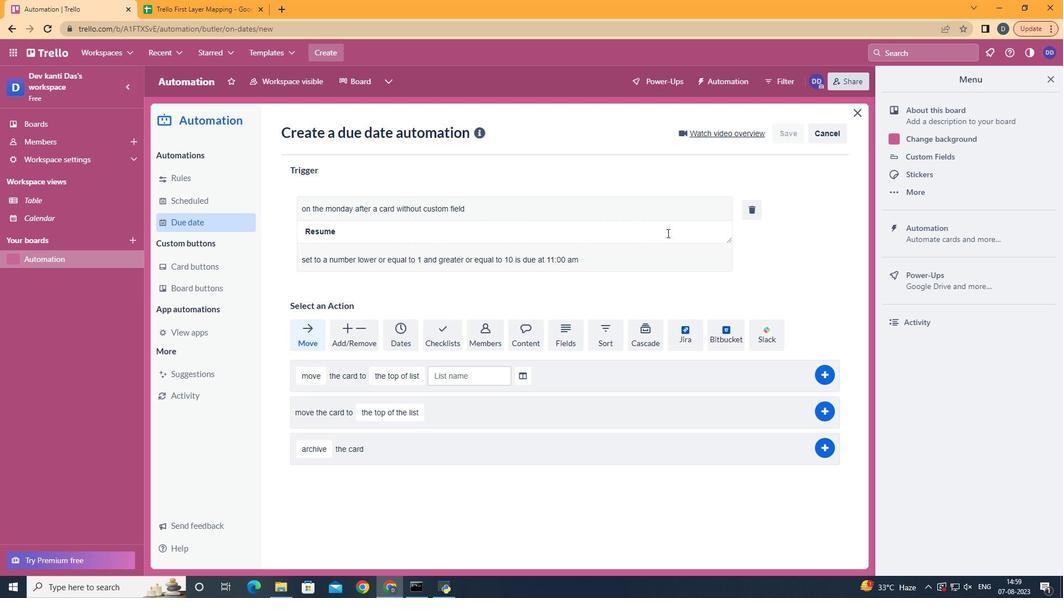 
